 Task: Create a rule when a start date Less than 1  hours ago is moved in a card by anyone except me.
Action: Mouse pressed left at (429, 329)
Screenshot: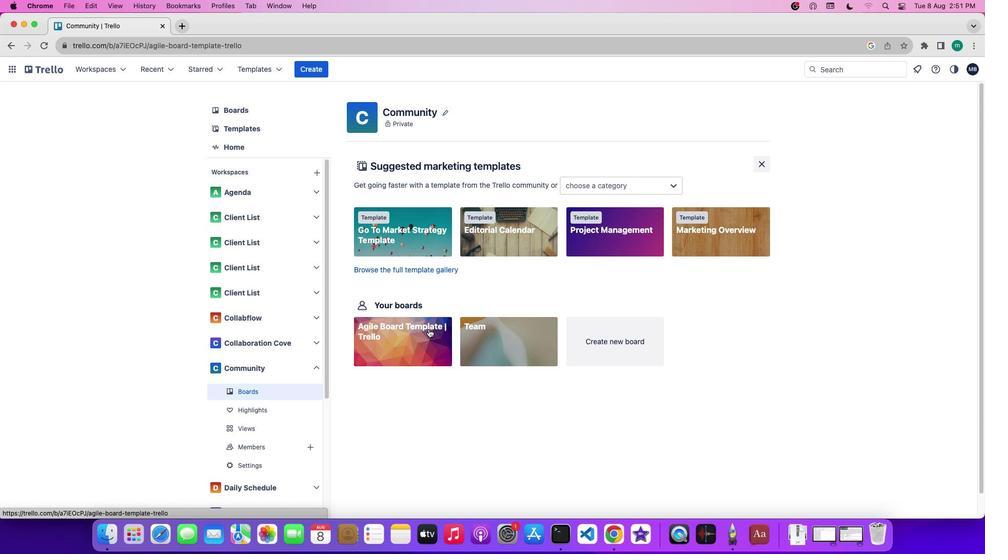 
Action: Mouse moved to (866, 217)
Screenshot: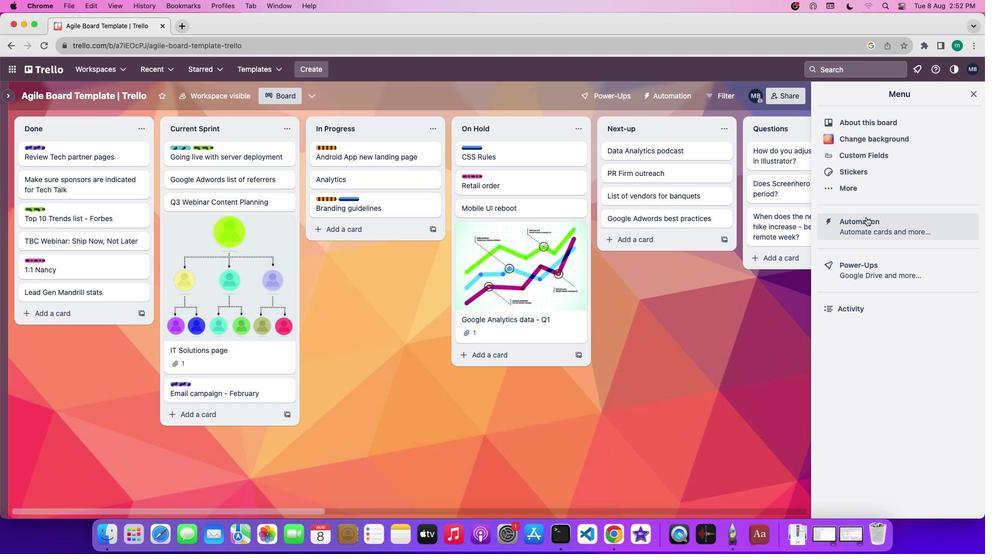 
Action: Mouse pressed left at (866, 217)
Screenshot: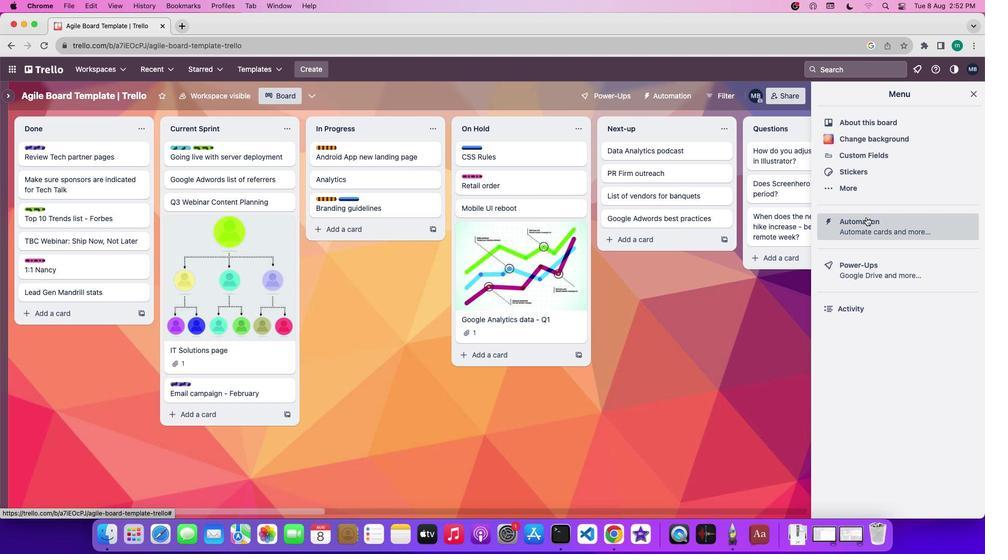 
Action: Mouse moved to (47, 189)
Screenshot: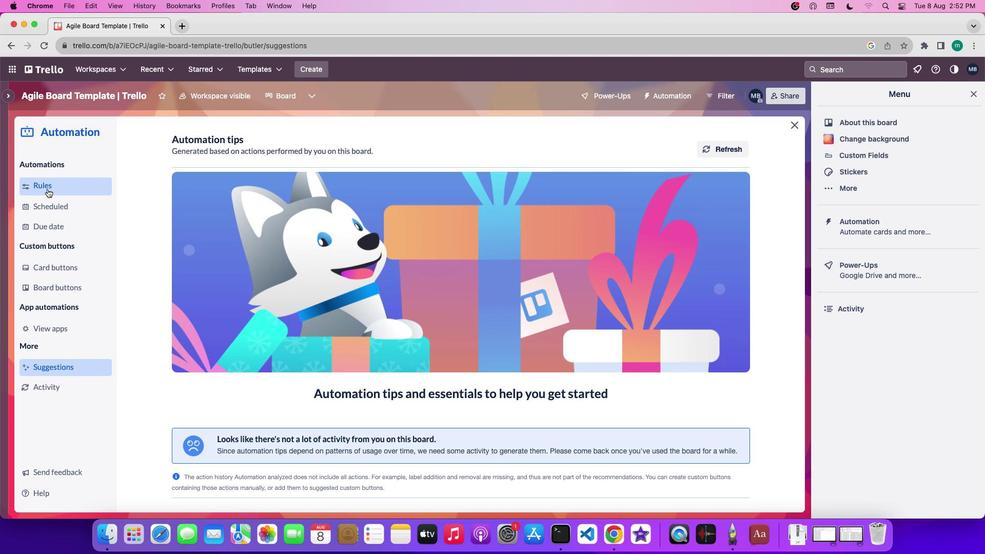 
Action: Mouse pressed left at (47, 189)
Screenshot: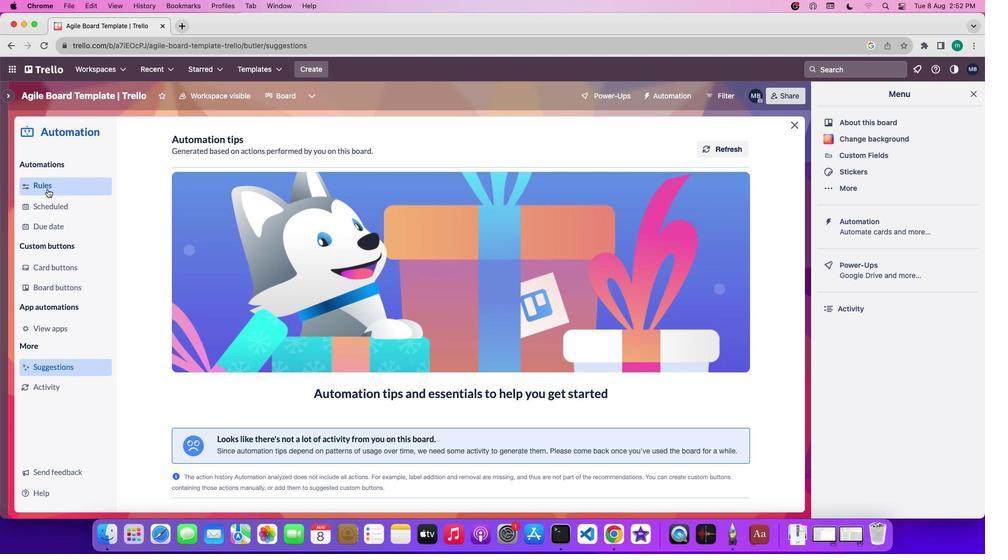 
Action: Mouse moved to (665, 142)
Screenshot: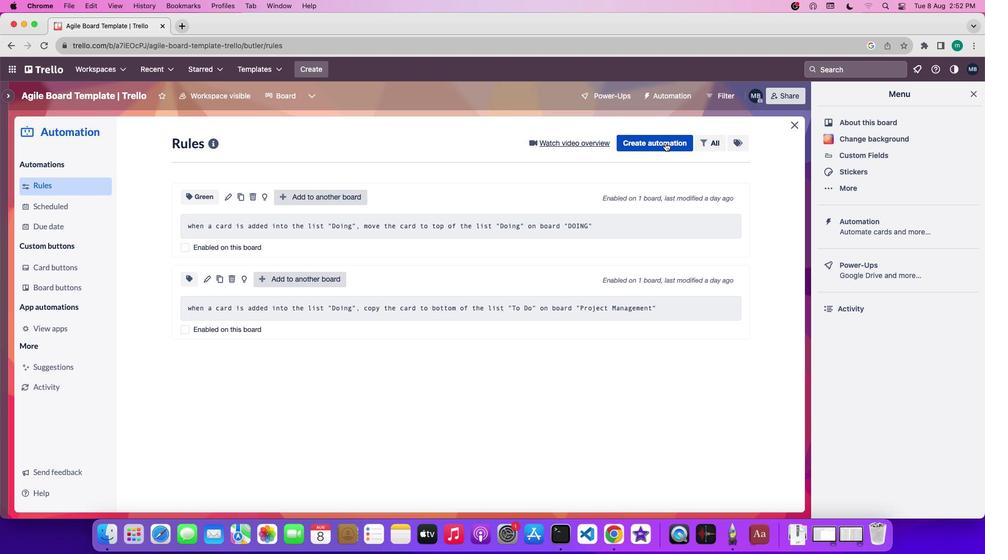 
Action: Mouse pressed left at (665, 142)
Screenshot: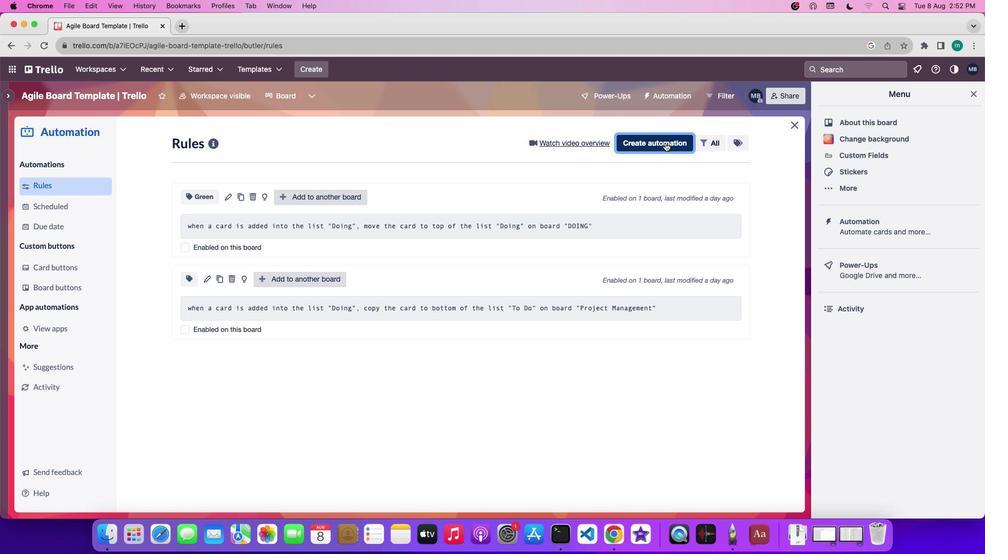 
Action: Mouse moved to (434, 305)
Screenshot: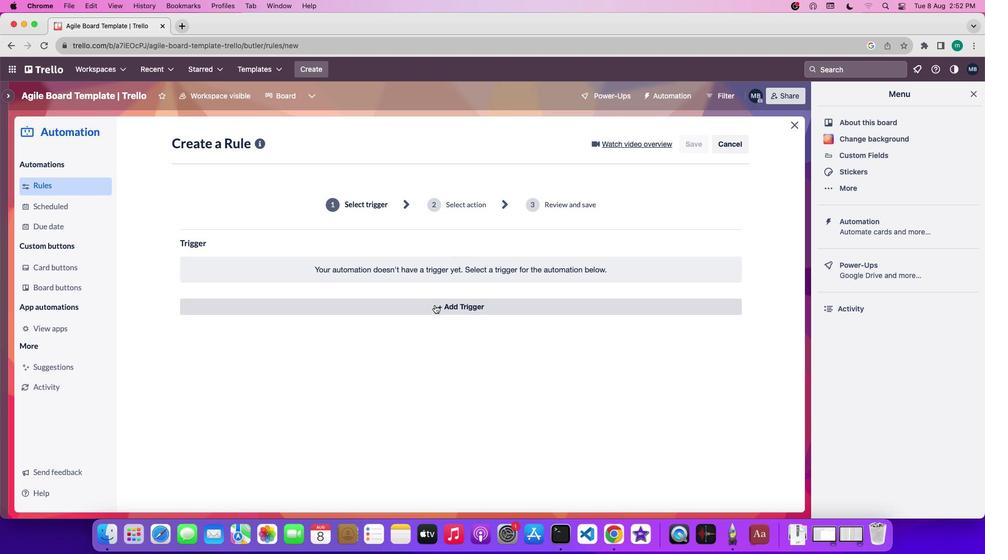 
Action: Mouse pressed left at (434, 305)
Screenshot: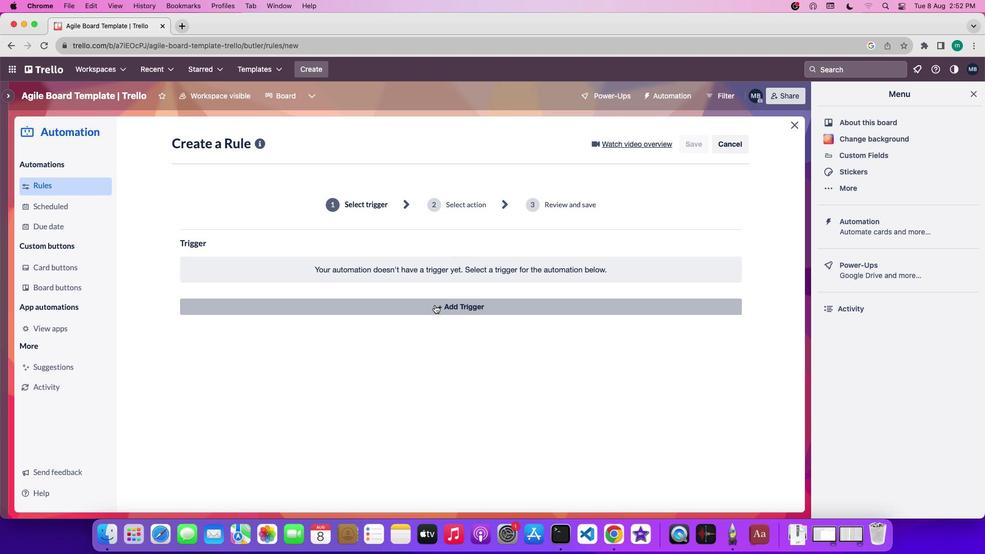 
Action: Mouse moved to (299, 347)
Screenshot: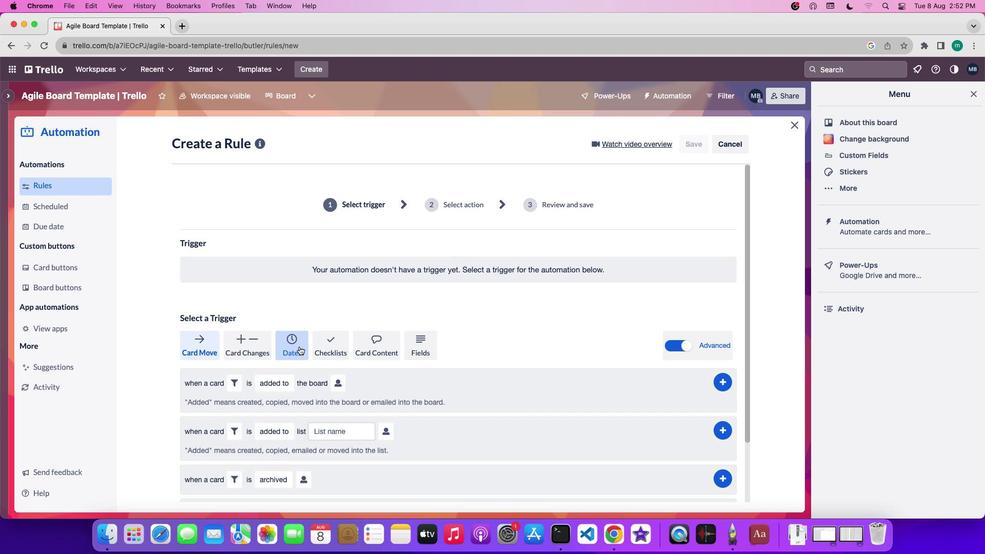 
Action: Mouse pressed left at (299, 347)
Screenshot: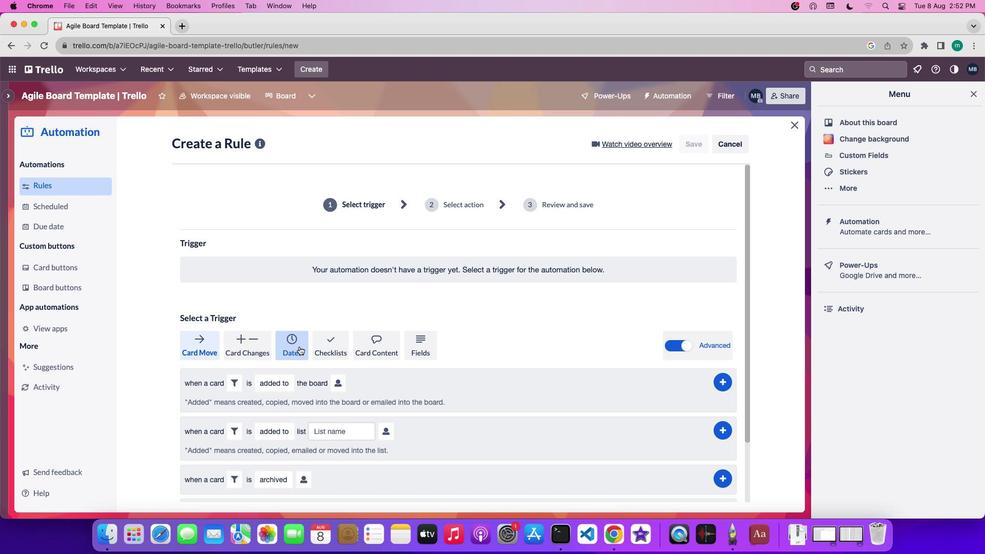 
Action: Mouse scrolled (299, 347) with delta (0, 0)
Screenshot: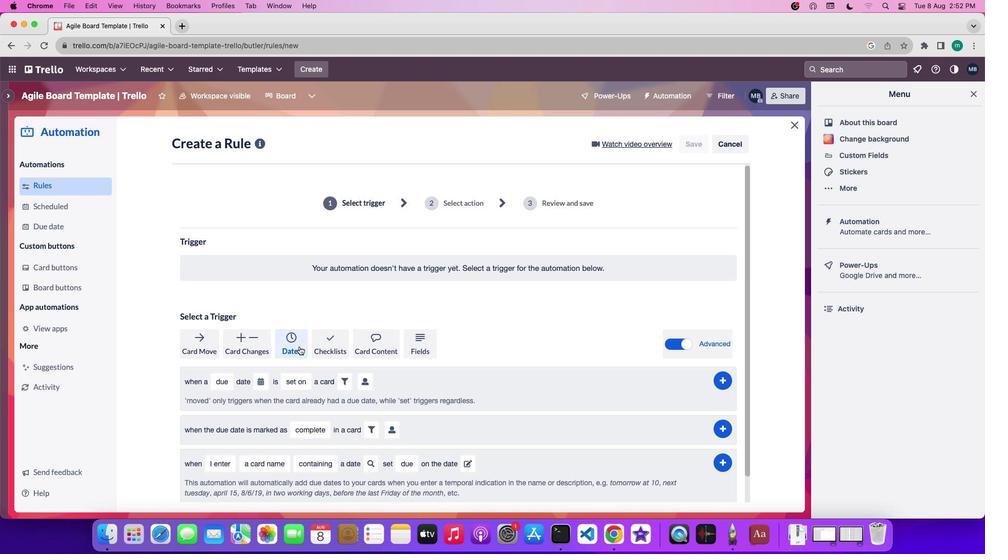 
Action: Mouse scrolled (299, 347) with delta (0, 0)
Screenshot: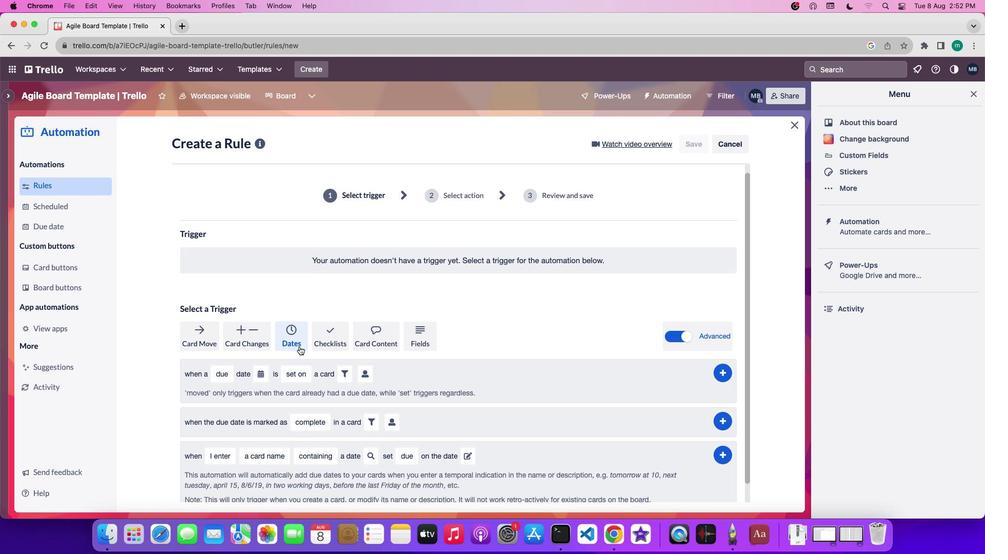 
Action: Mouse scrolled (299, 347) with delta (0, 0)
Screenshot: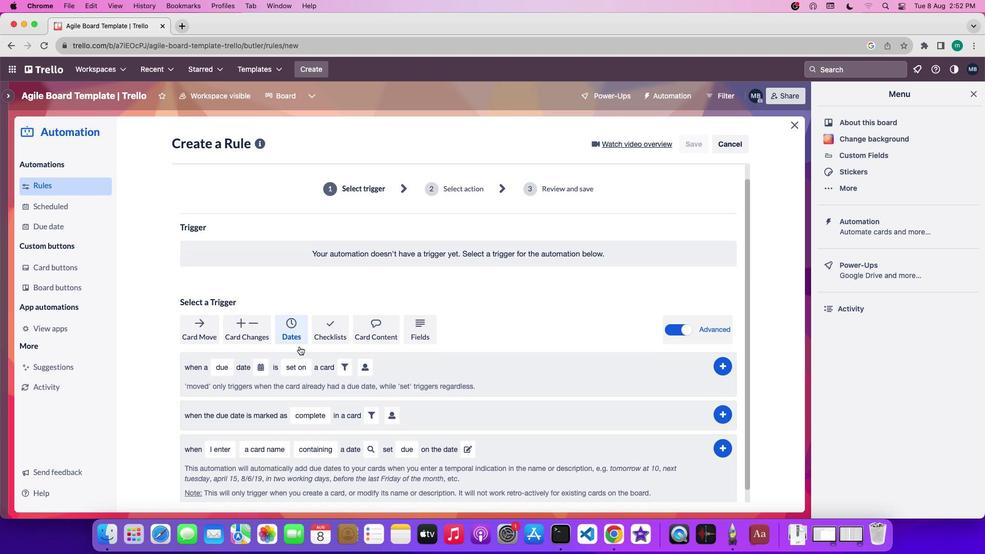 
Action: Mouse scrolled (299, 347) with delta (0, -1)
Screenshot: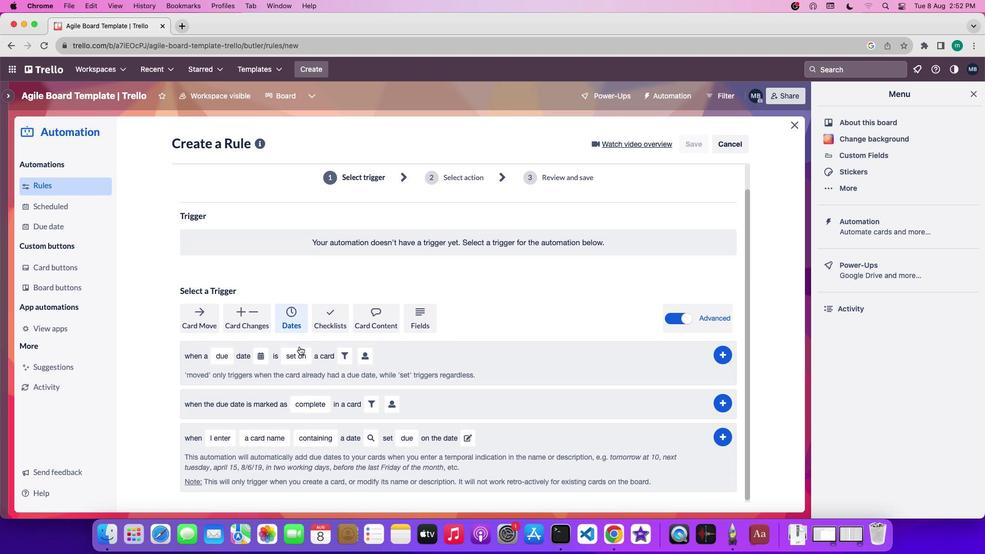 
Action: Mouse scrolled (299, 347) with delta (0, 0)
Screenshot: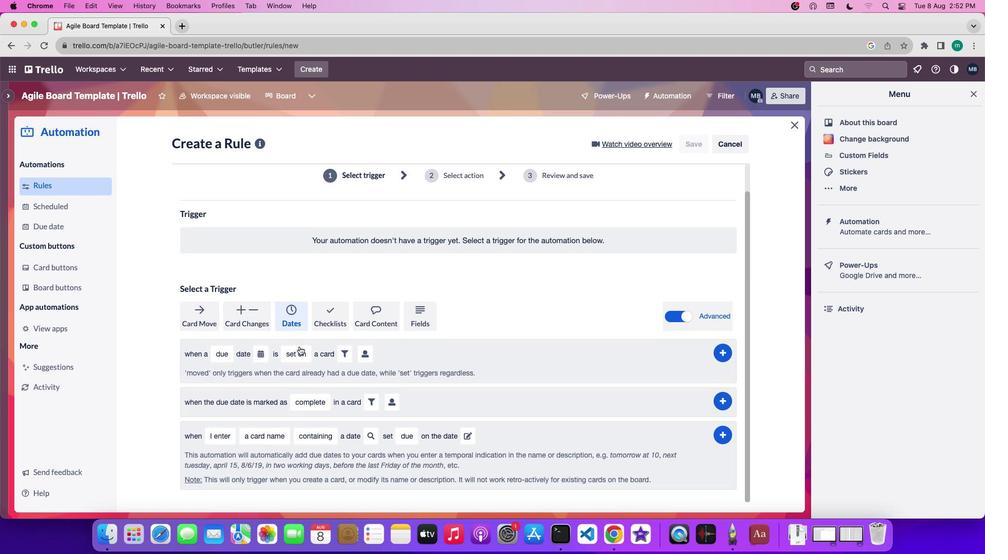 
Action: Mouse scrolled (299, 347) with delta (0, 0)
Screenshot: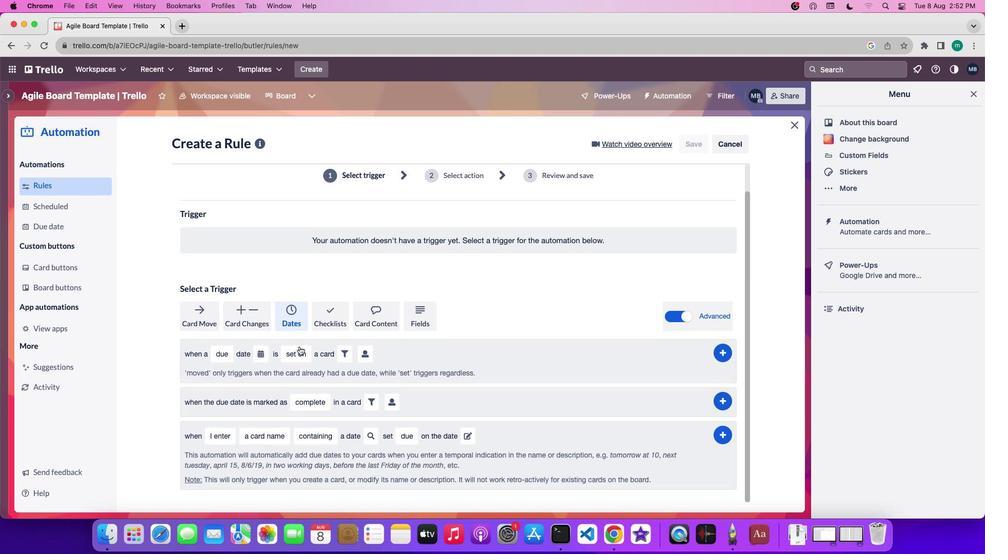 
Action: Mouse scrolled (299, 347) with delta (0, 0)
Screenshot: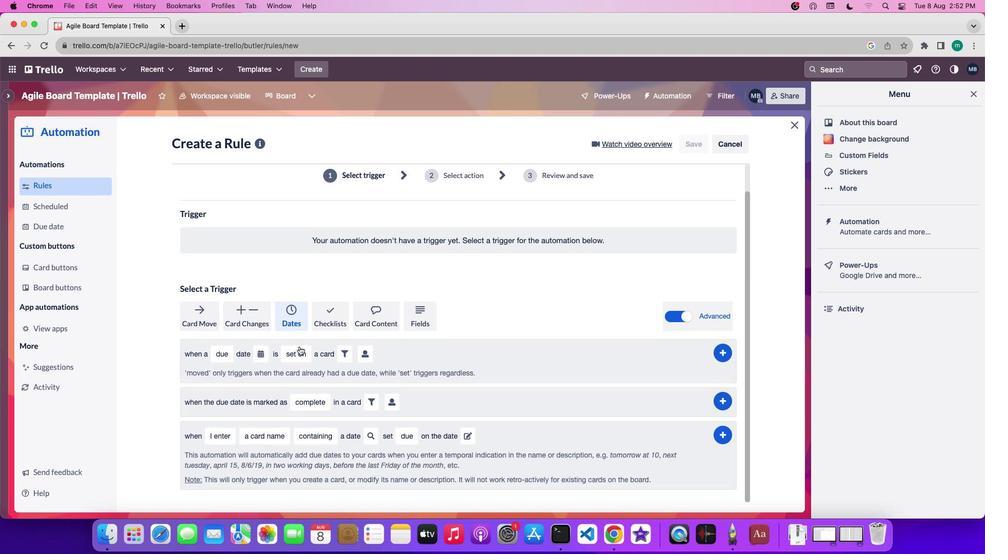 
Action: Mouse scrolled (299, 347) with delta (0, 0)
Screenshot: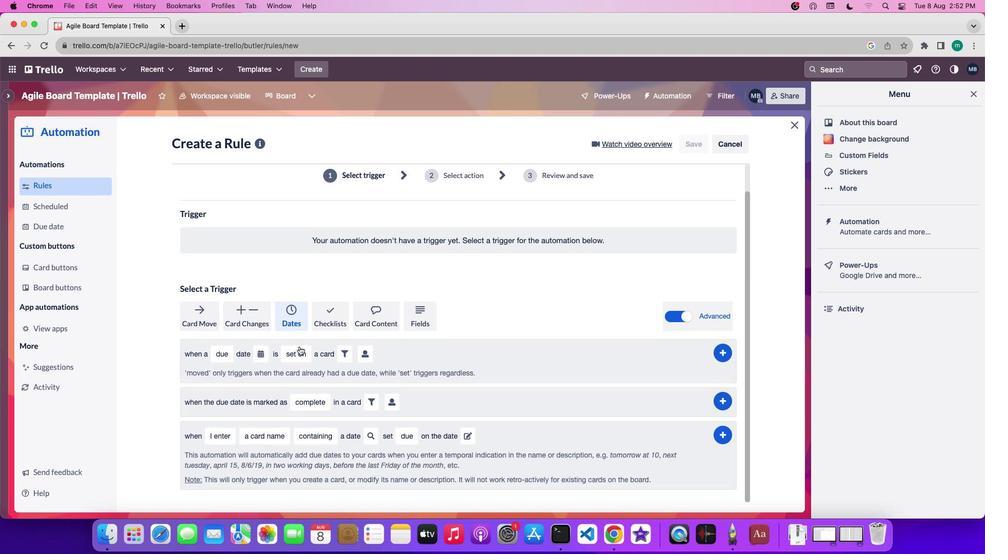 
Action: Mouse moved to (219, 355)
Screenshot: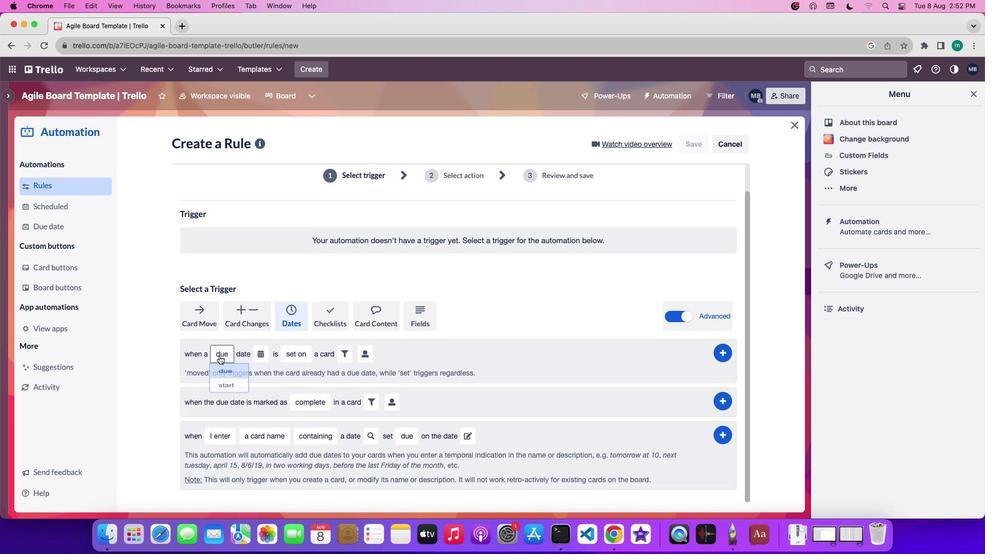 
Action: Mouse pressed left at (219, 355)
Screenshot: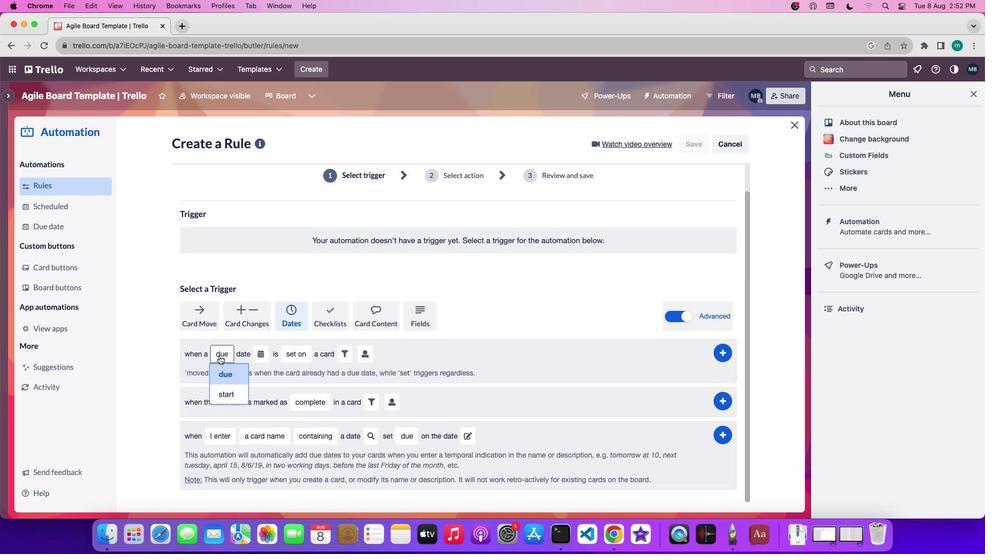 
Action: Mouse moved to (222, 389)
Screenshot: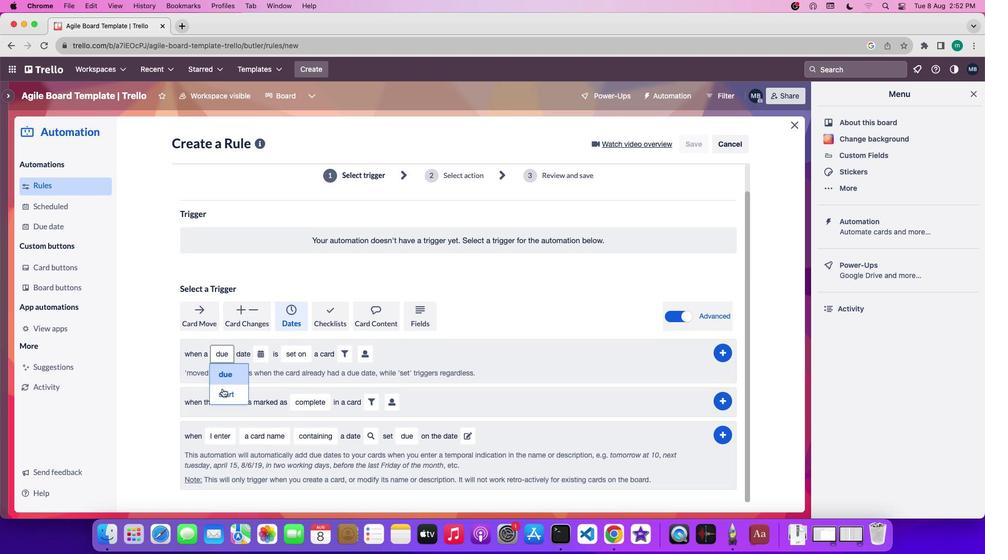 
Action: Mouse pressed left at (222, 389)
Screenshot: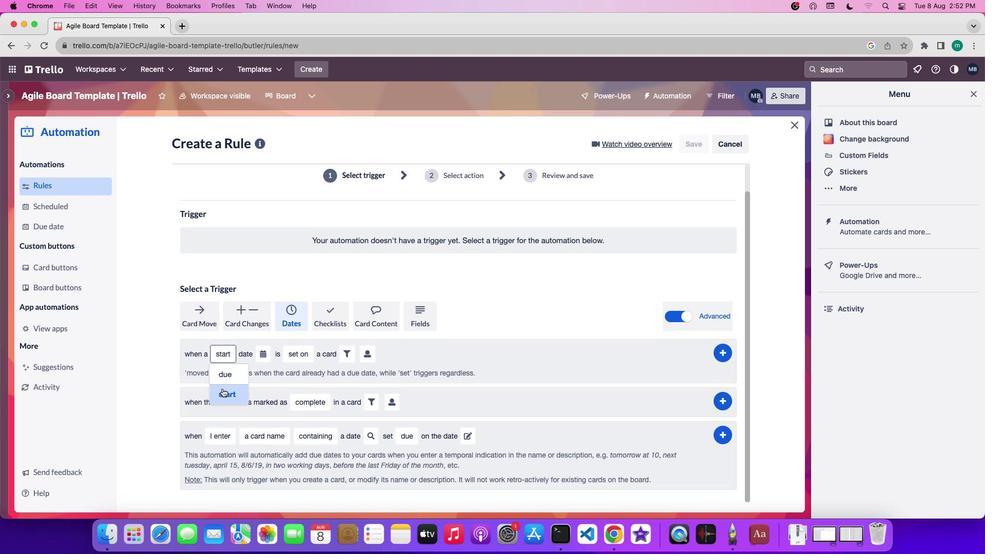 
Action: Mouse moved to (263, 354)
Screenshot: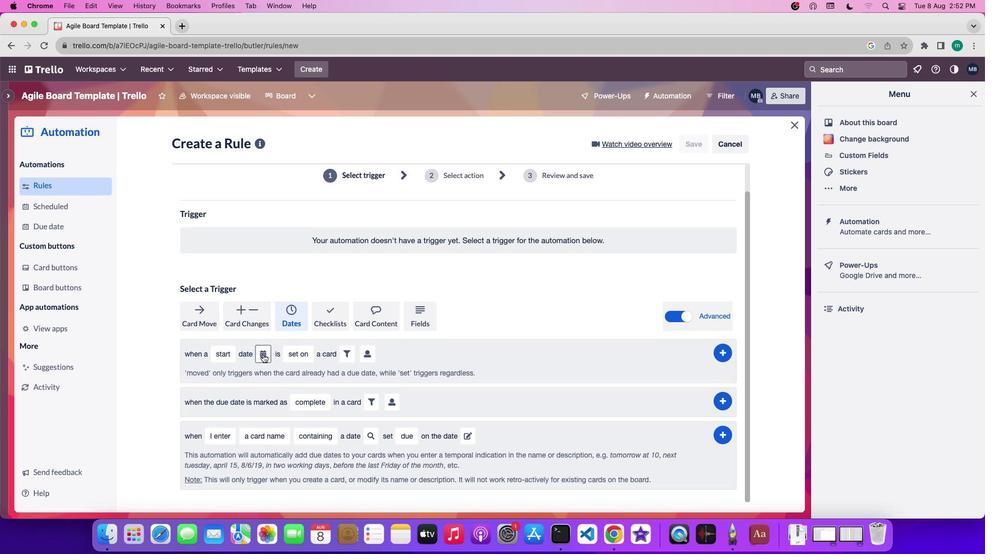 
Action: Mouse pressed left at (263, 354)
Screenshot: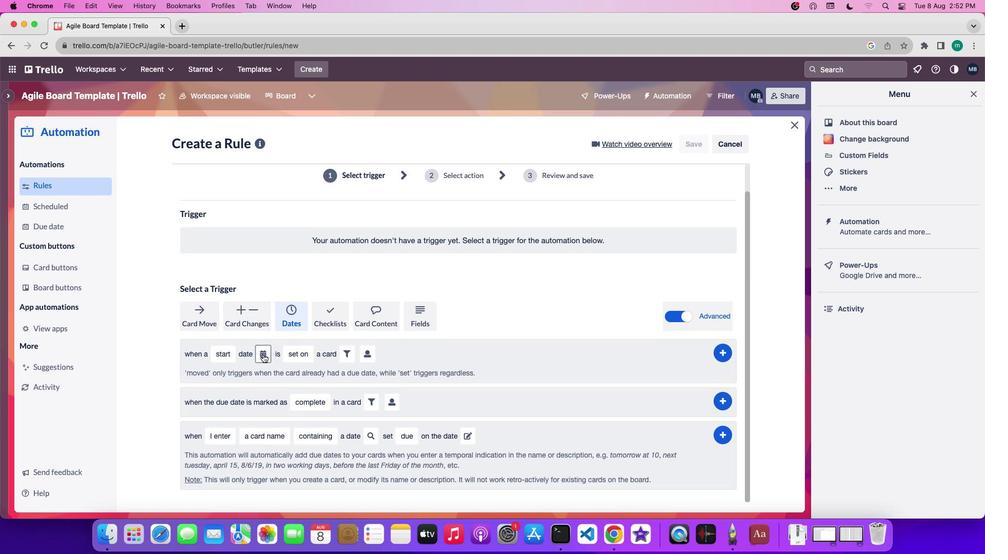 
Action: Mouse moved to (282, 415)
Screenshot: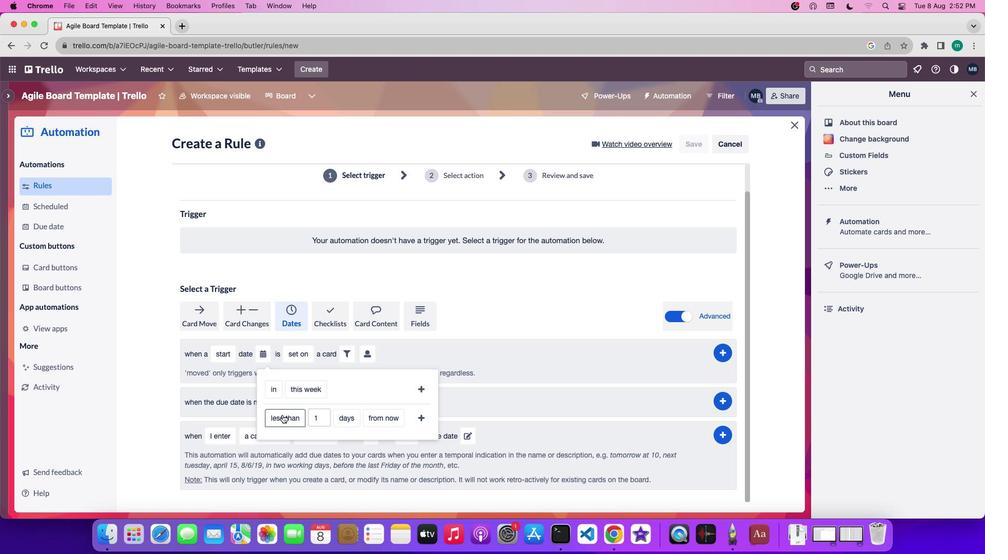 
Action: Mouse pressed left at (282, 415)
Screenshot: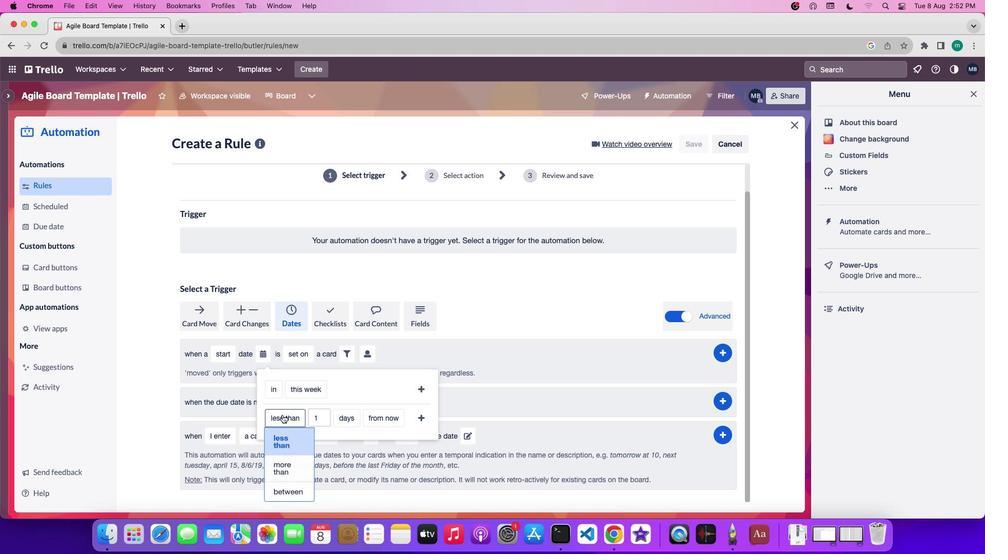 
Action: Mouse moved to (287, 433)
Screenshot: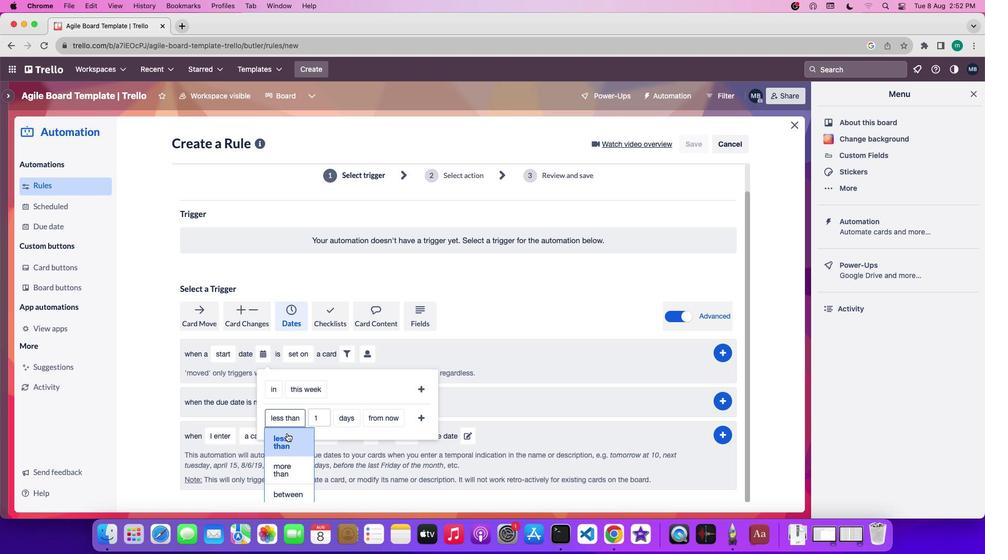 
Action: Mouse pressed left at (287, 433)
Screenshot: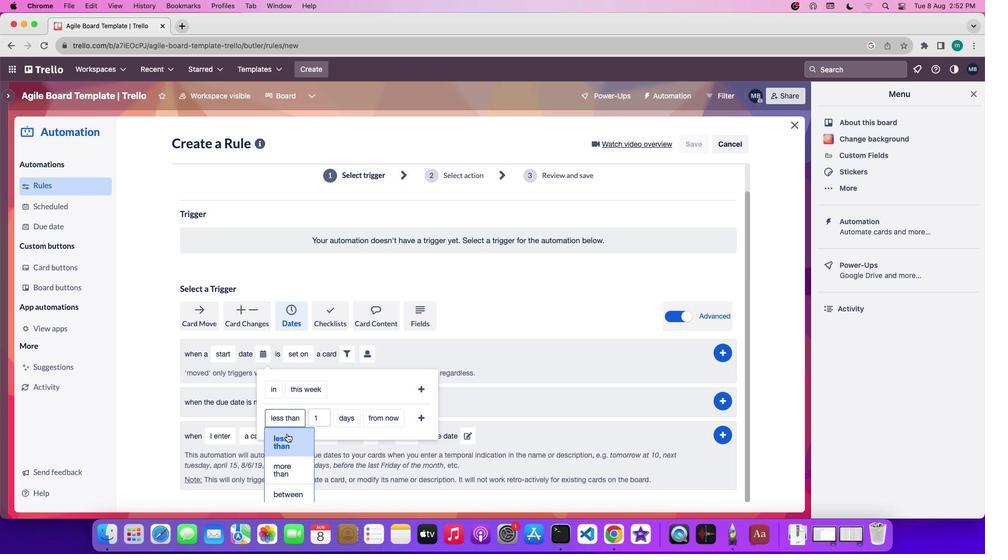 
Action: Mouse moved to (354, 418)
Screenshot: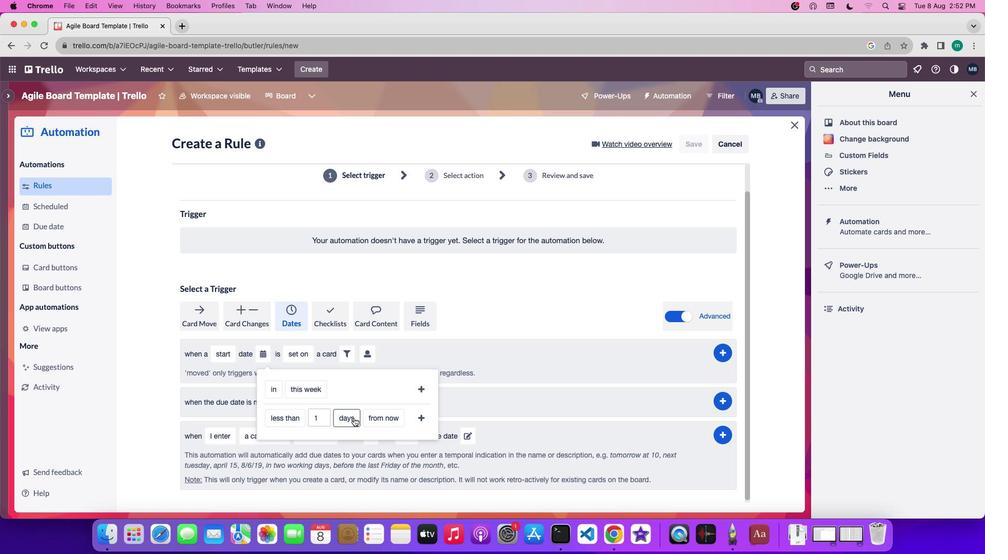 
Action: Mouse pressed left at (354, 418)
Screenshot: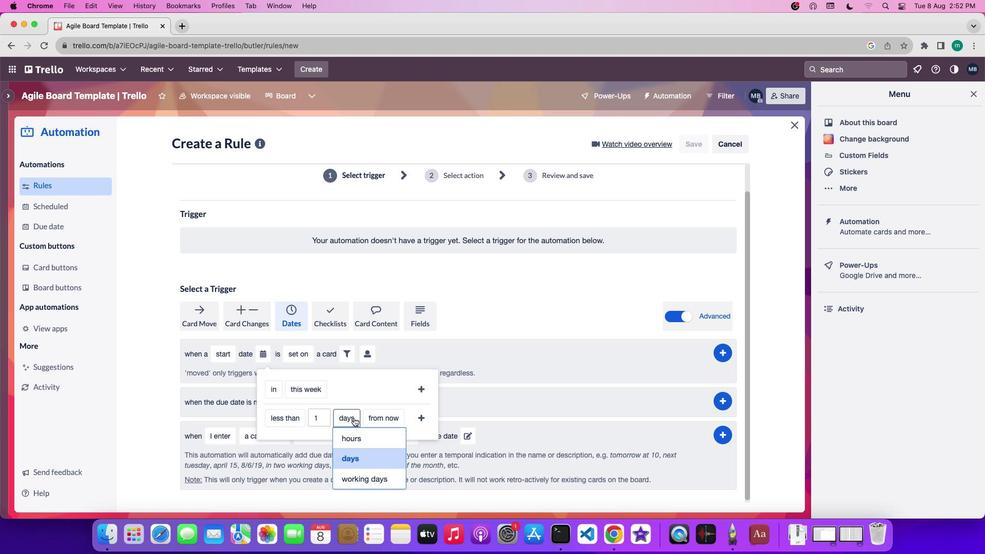 
Action: Mouse moved to (356, 440)
Screenshot: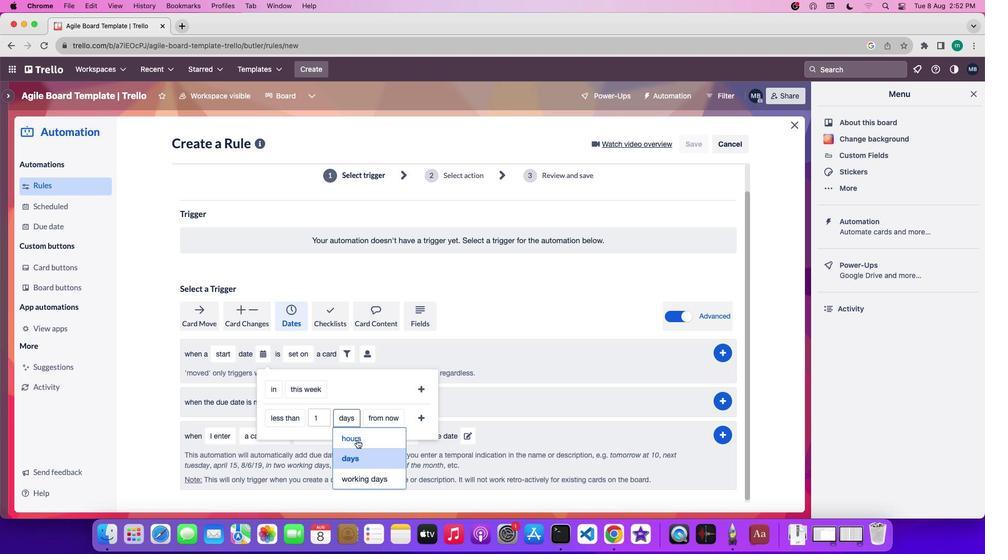
Action: Mouse pressed left at (356, 440)
Screenshot: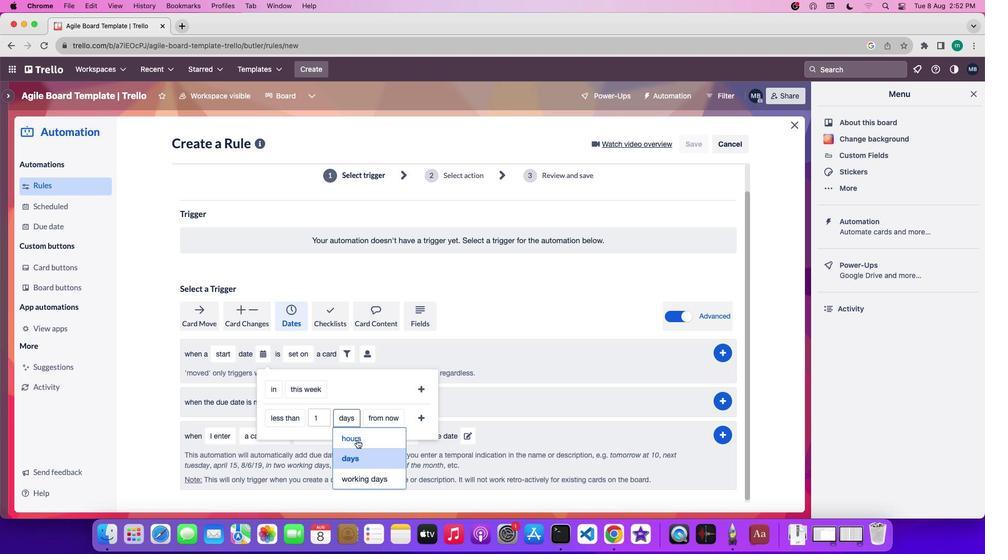 
Action: Mouse moved to (385, 416)
Screenshot: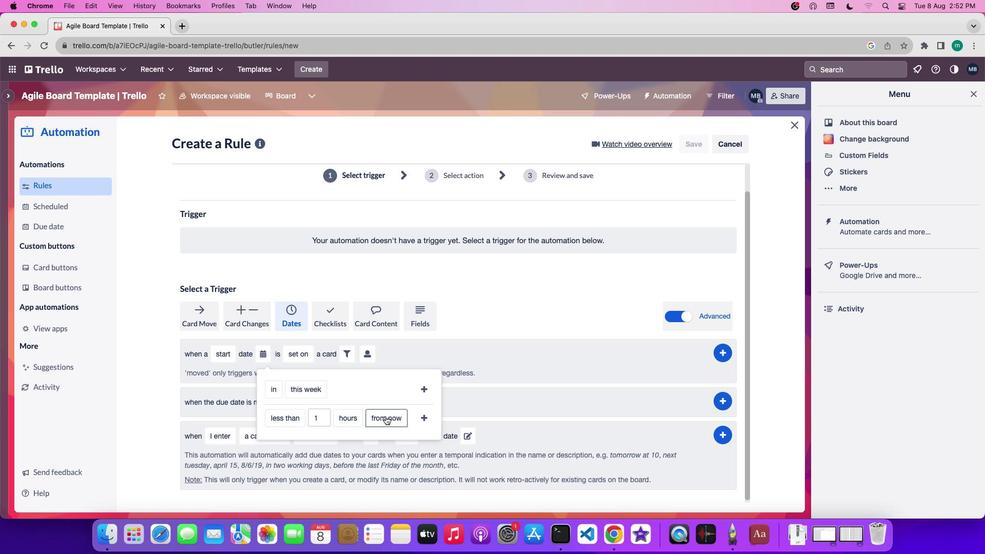
Action: Mouse pressed left at (385, 416)
Screenshot: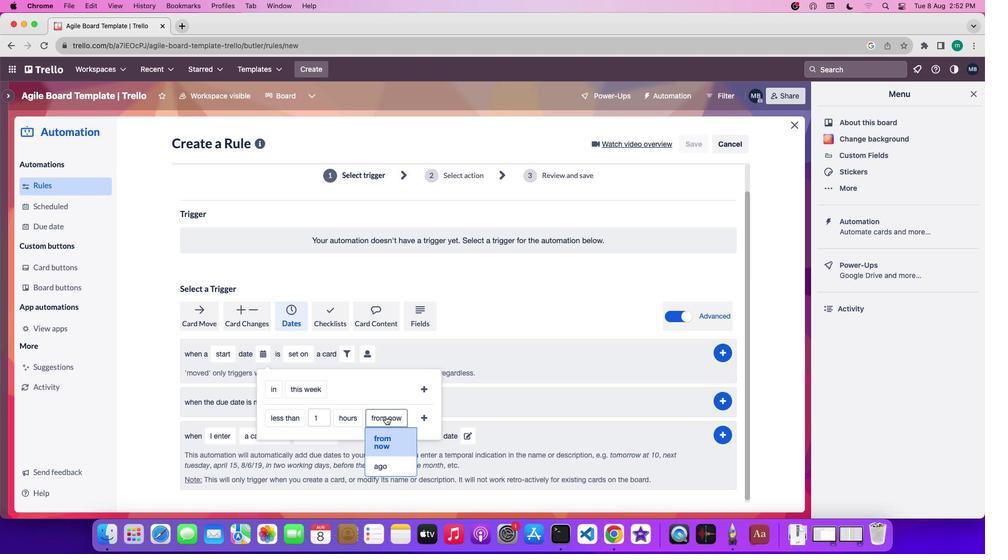 
Action: Mouse moved to (392, 469)
Screenshot: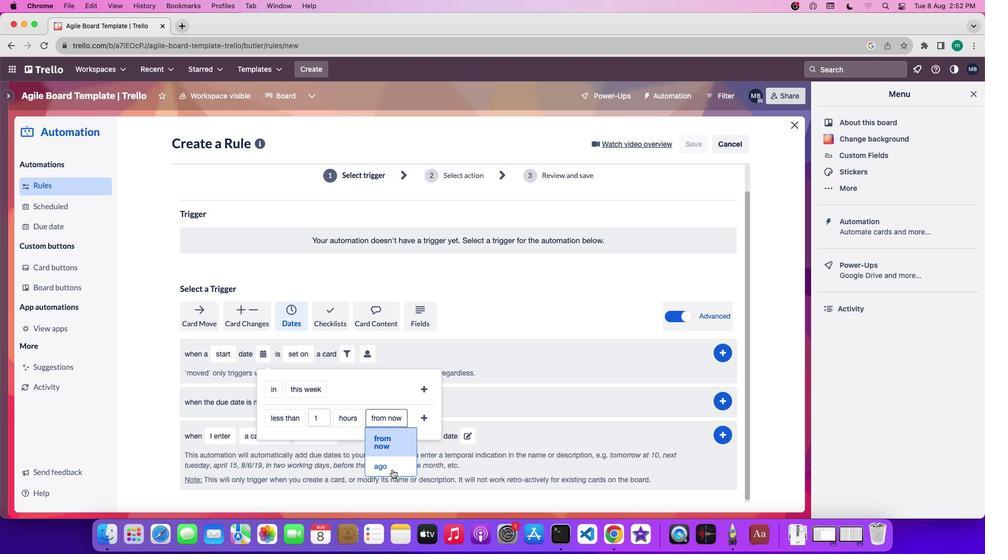 
Action: Mouse pressed left at (392, 469)
Screenshot: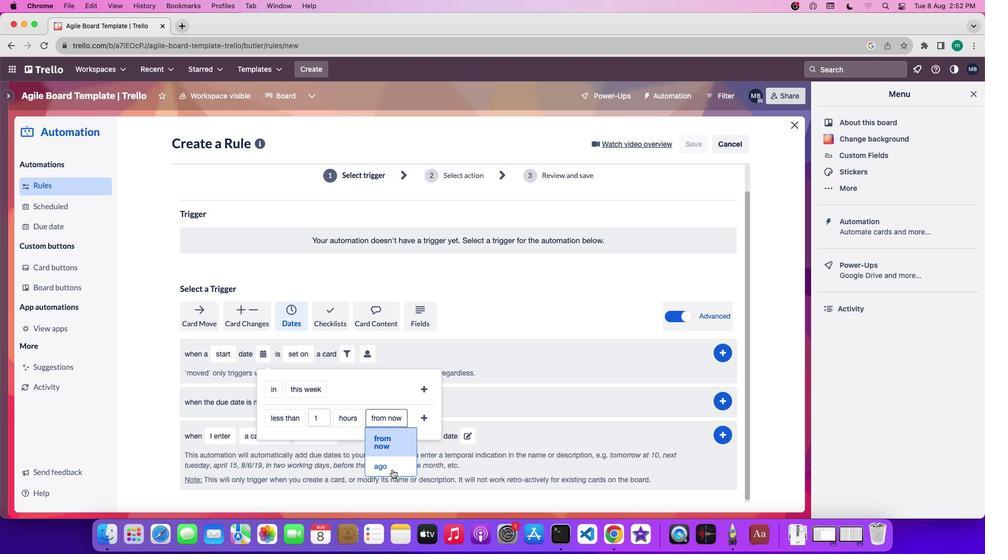 
Action: Mouse moved to (407, 420)
Screenshot: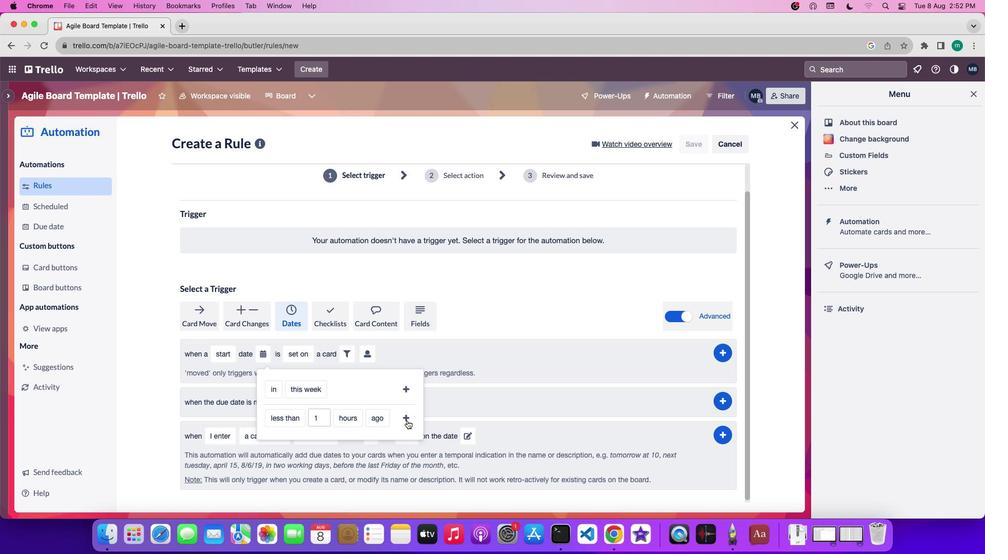
Action: Mouse pressed left at (407, 420)
Screenshot: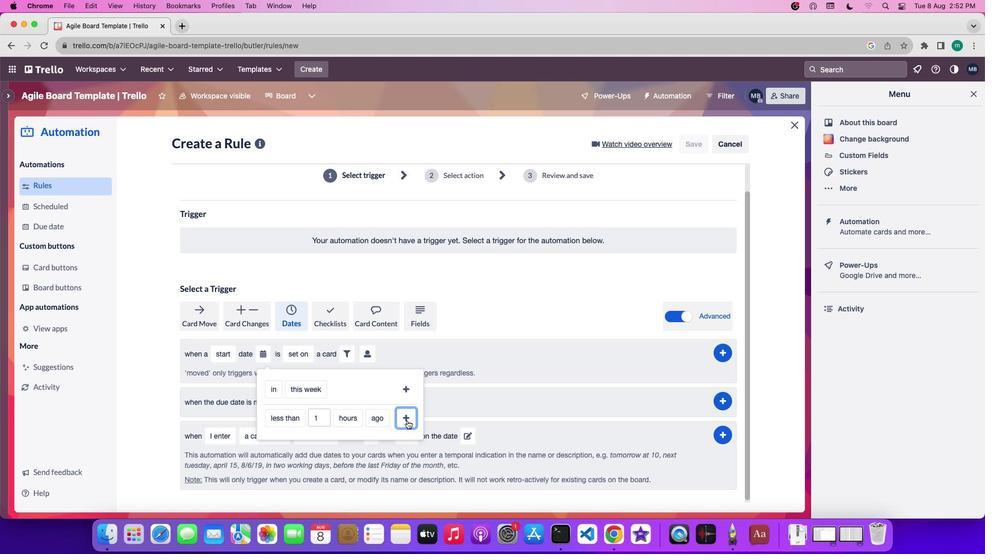 
Action: Mouse moved to (377, 355)
Screenshot: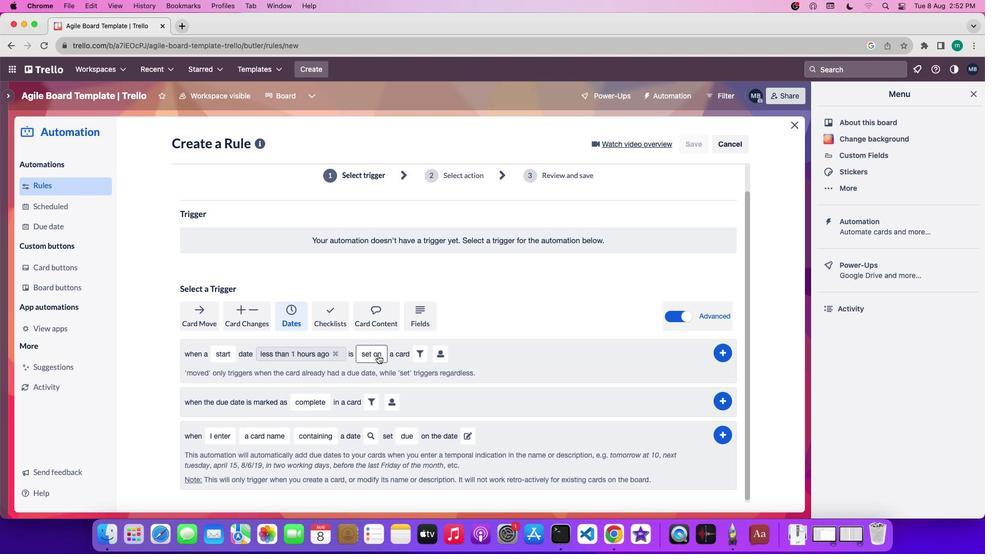 
Action: Mouse pressed left at (377, 355)
Screenshot: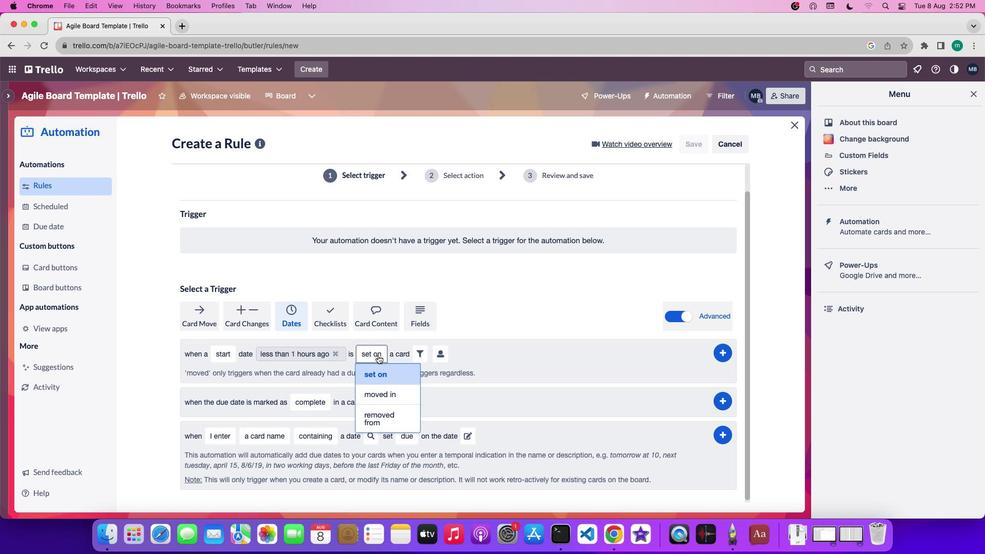 
Action: Mouse moved to (382, 392)
Screenshot: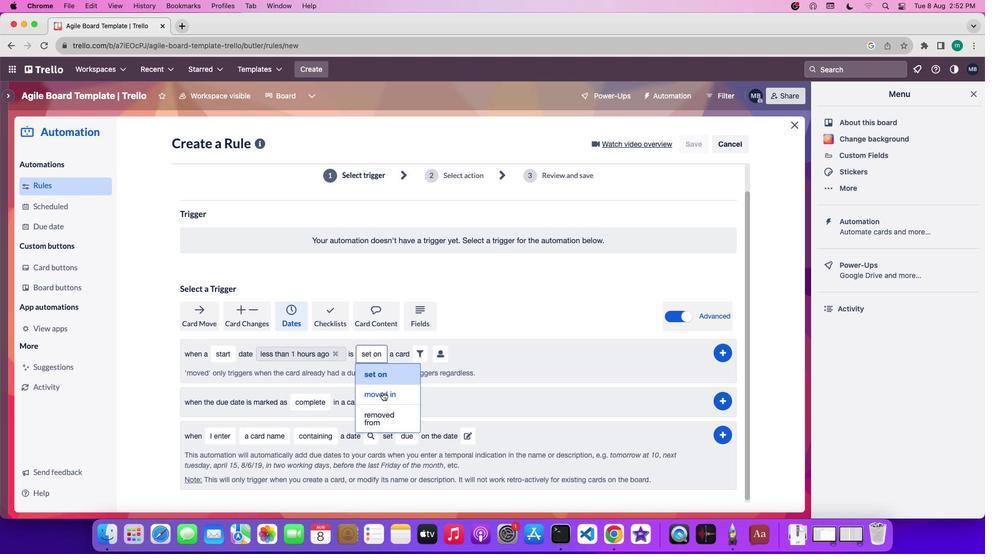 
Action: Mouse pressed left at (382, 392)
Screenshot: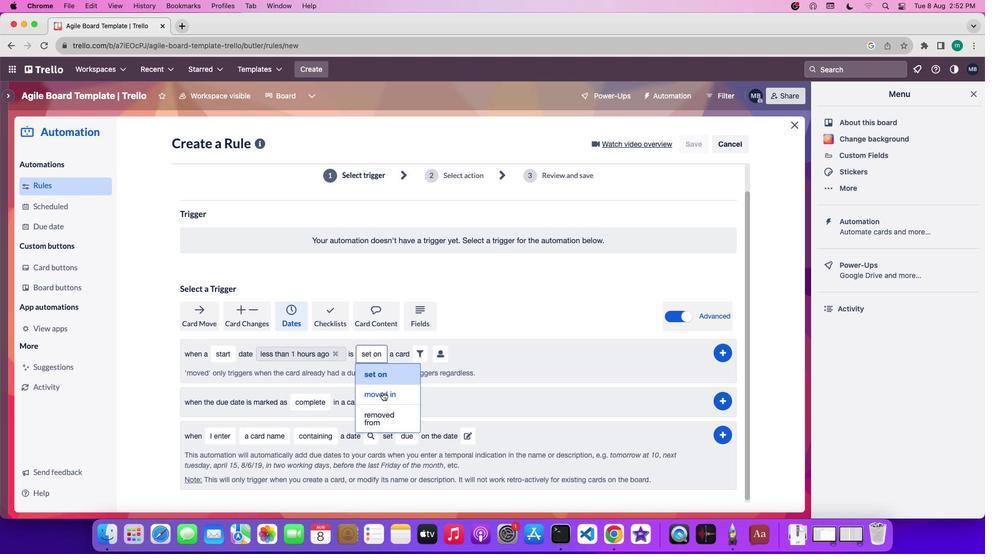 
Action: Mouse moved to (447, 357)
Screenshot: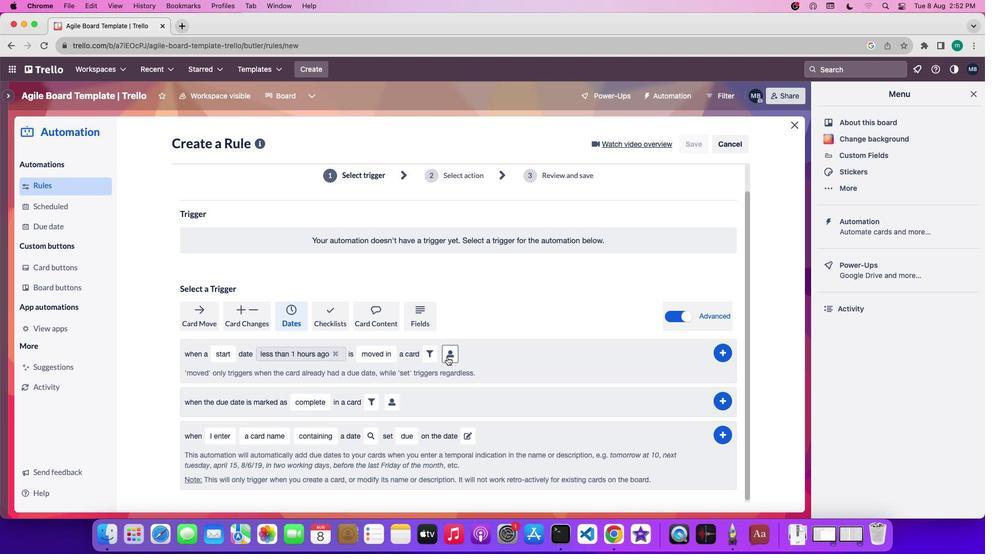 
Action: Mouse pressed left at (447, 357)
Screenshot: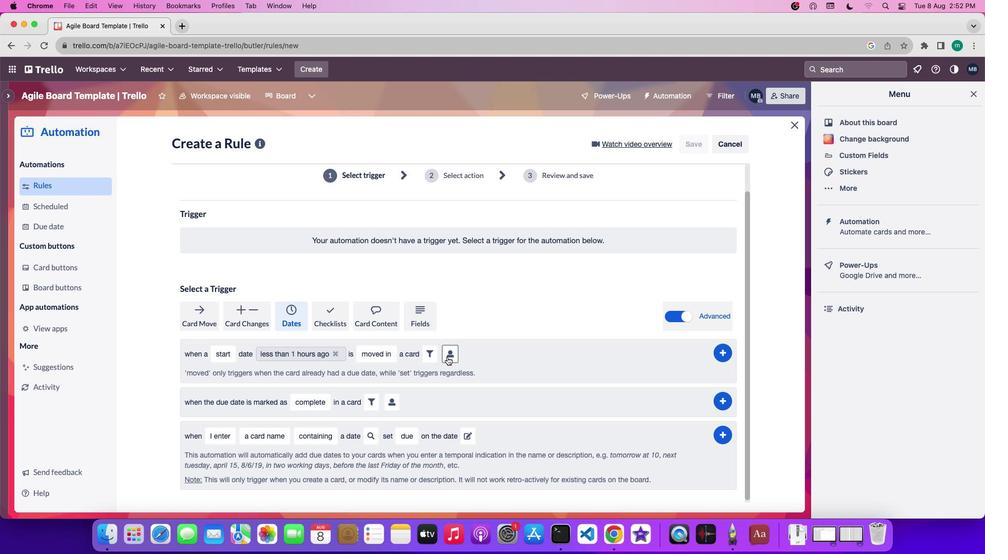 
Action: Mouse moved to (624, 473)
Screenshot: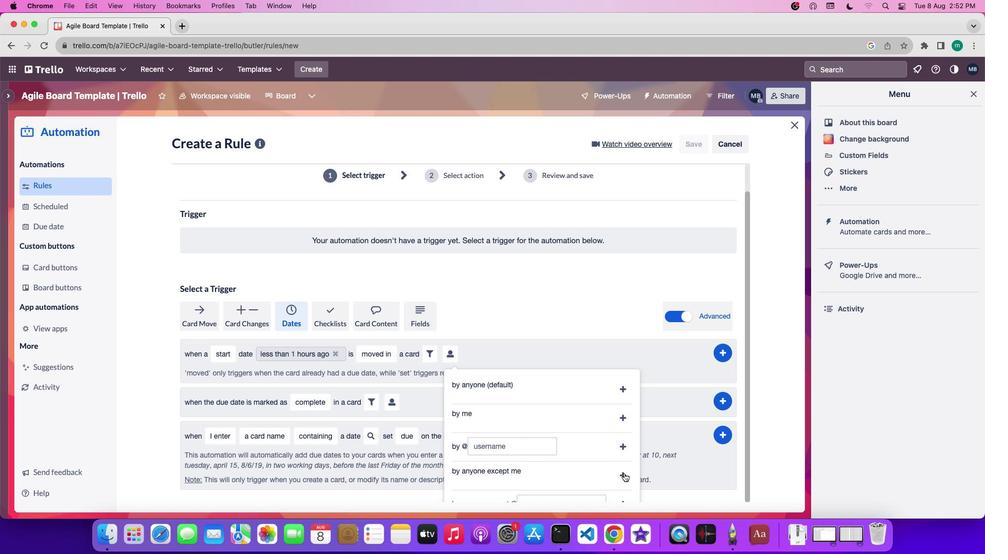 
Action: Mouse pressed left at (624, 473)
Screenshot: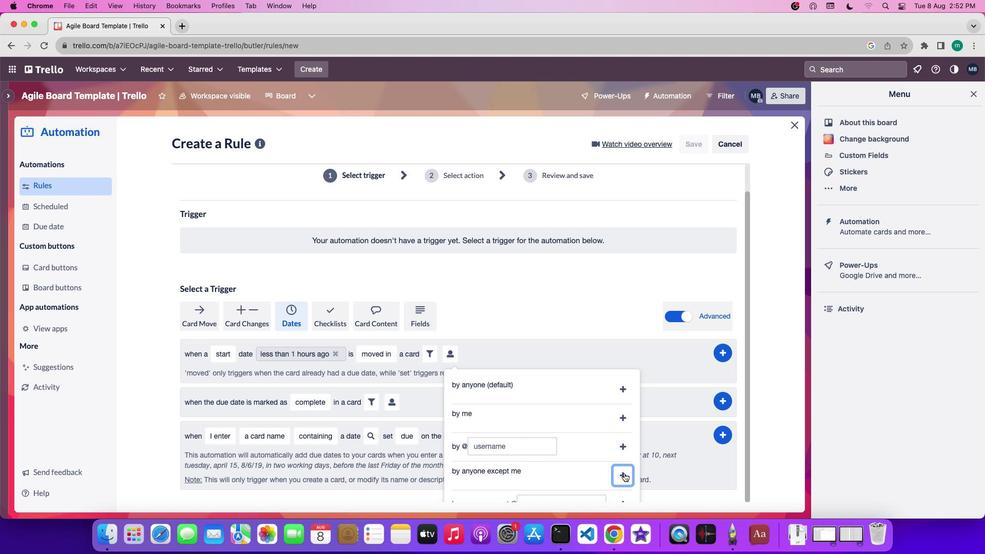 
Action: Mouse moved to (724, 356)
Screenshot: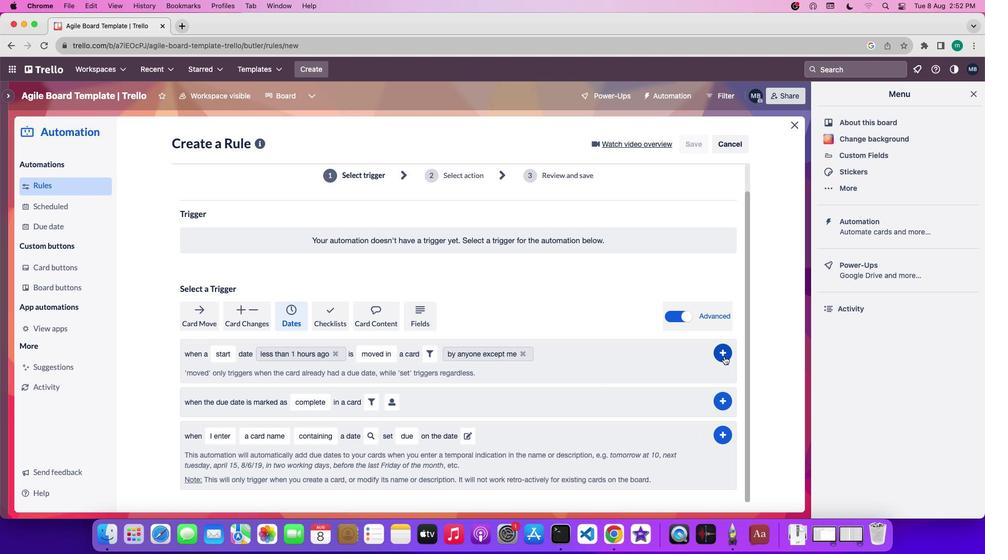 
Action: Mouse pressed left at (724, 356)
Screenshot: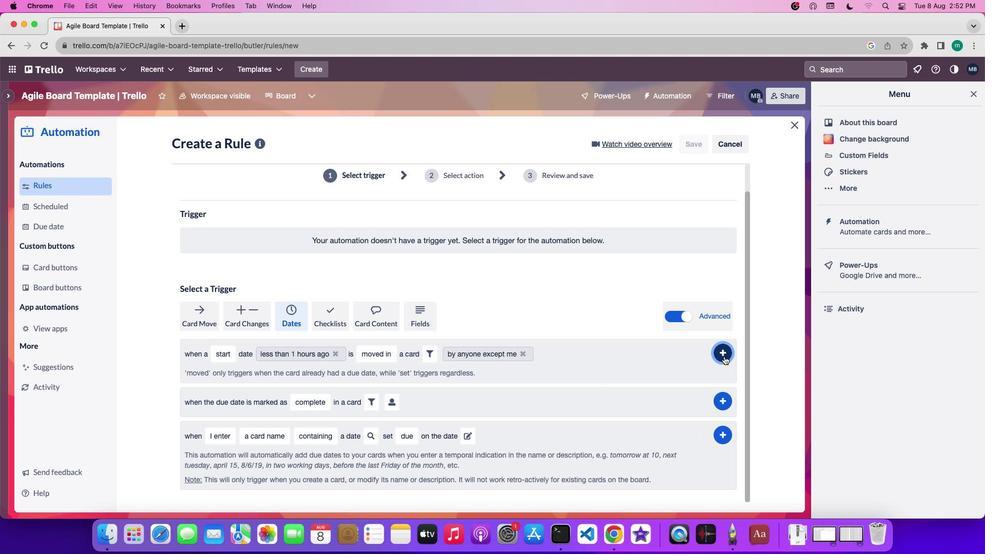 
